 Task: Add Sprouts Ginseng Master to the cart.
Action: Mouse pressed left at (25, 106)
Screenshot: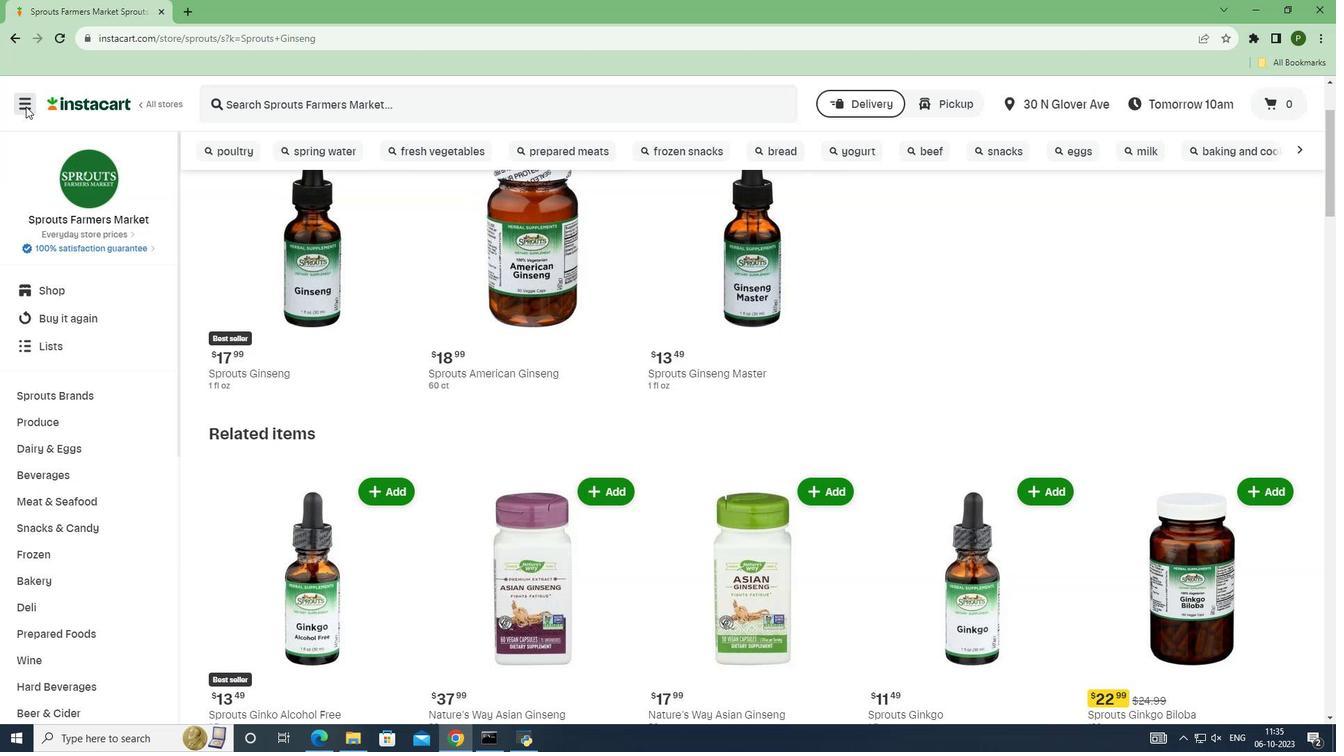
Action: Mouse moved to (62, 367)
Screenshot: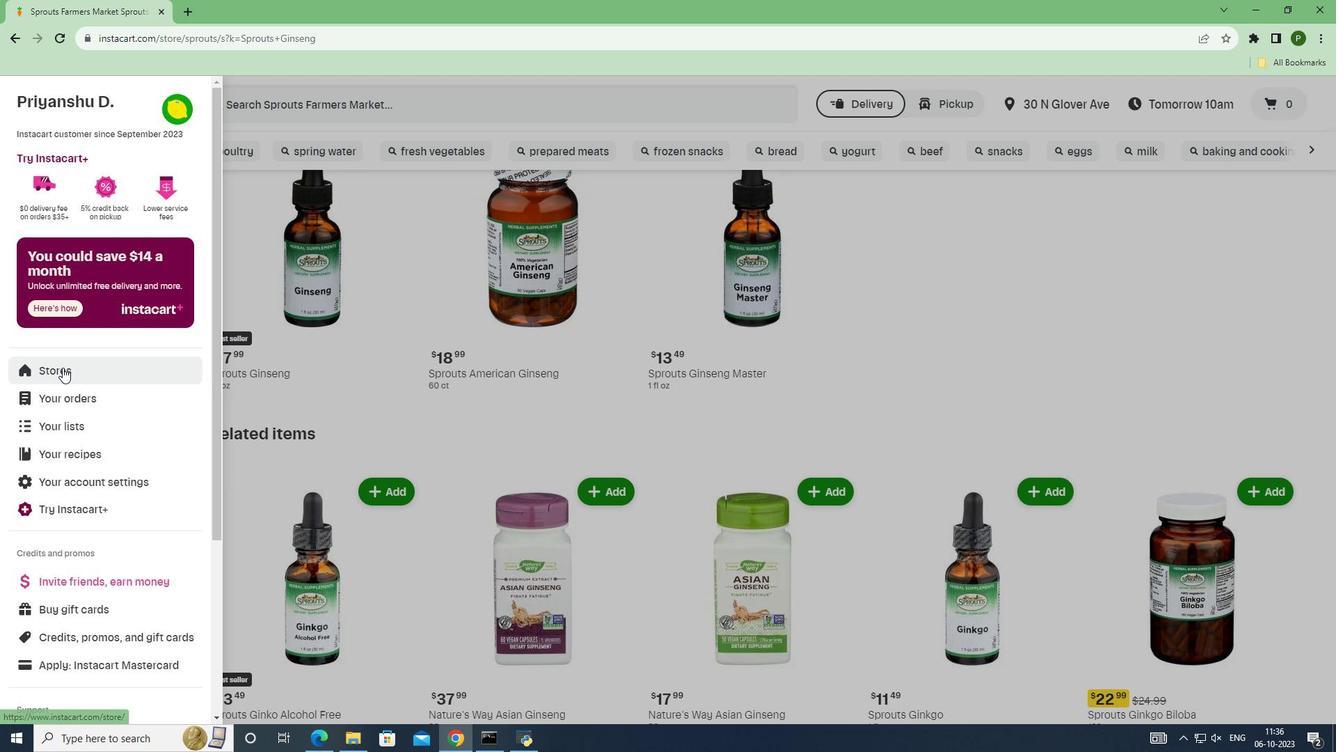
Action: Mouse pressed left at (62, 367)
Screenshot: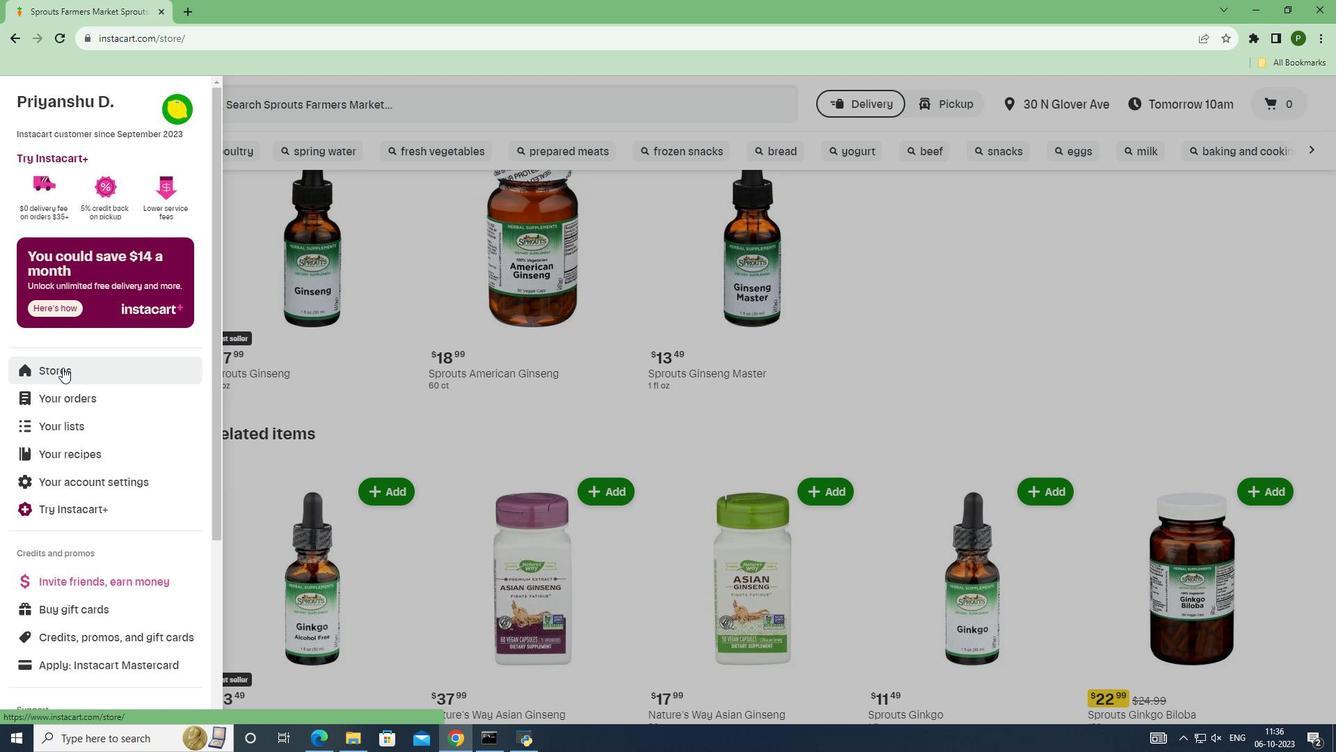 
Action: Mouse moved to (329, 161)
Screenshot: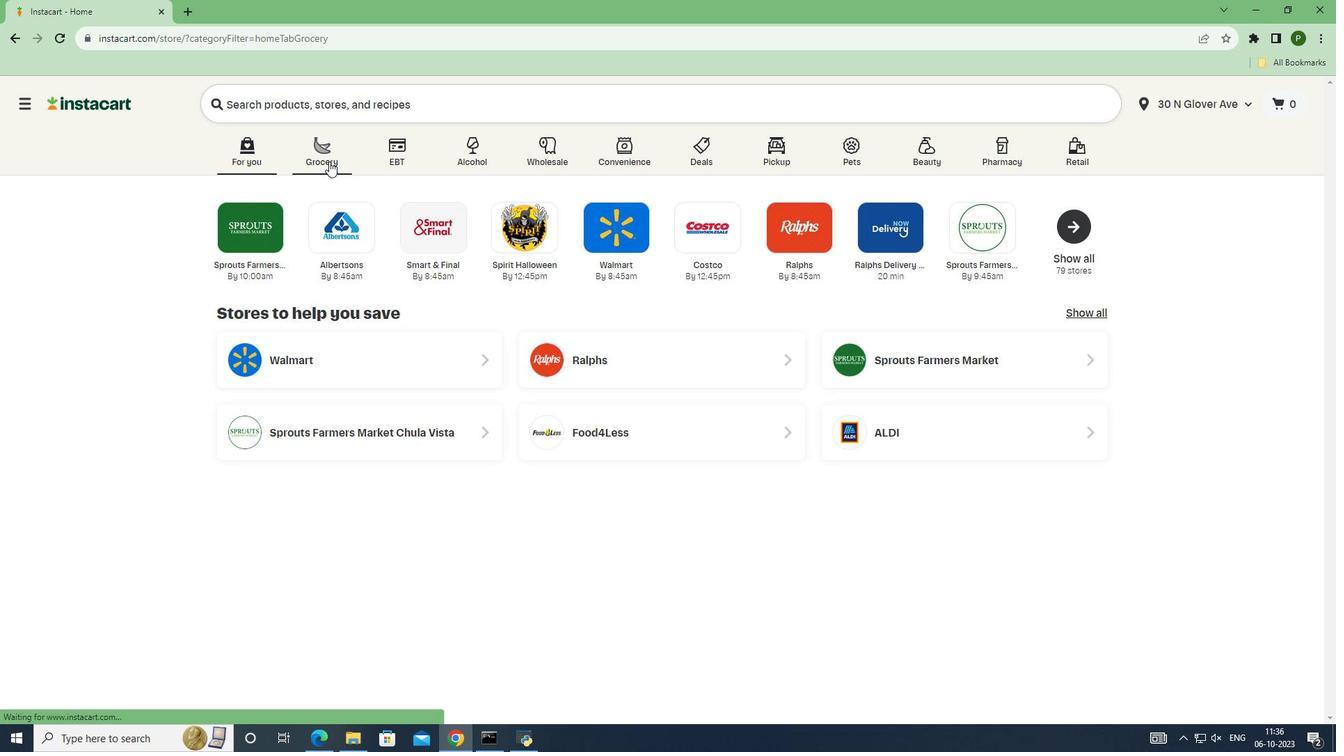 
Action: Mouse pressed left at (329, 161)
Screenshot: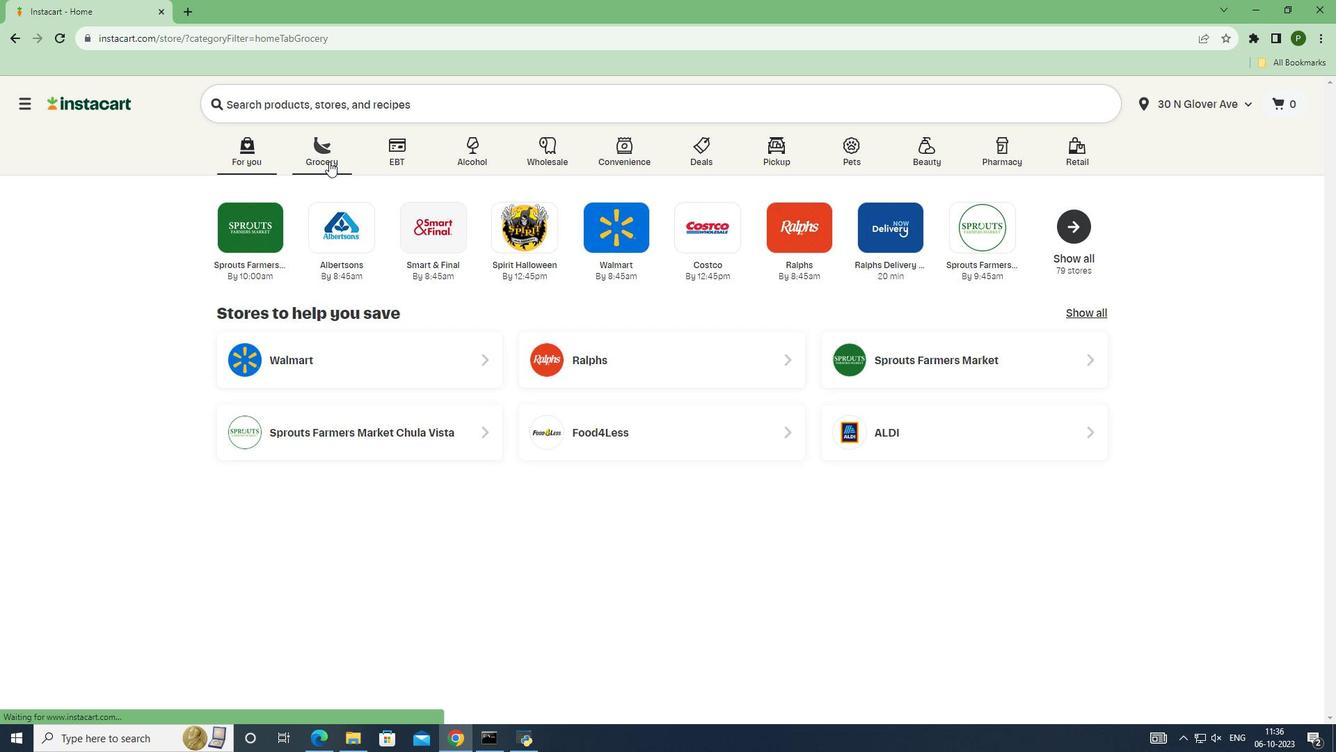 
Action: Mouse moved to (847, 318)
Screenshot: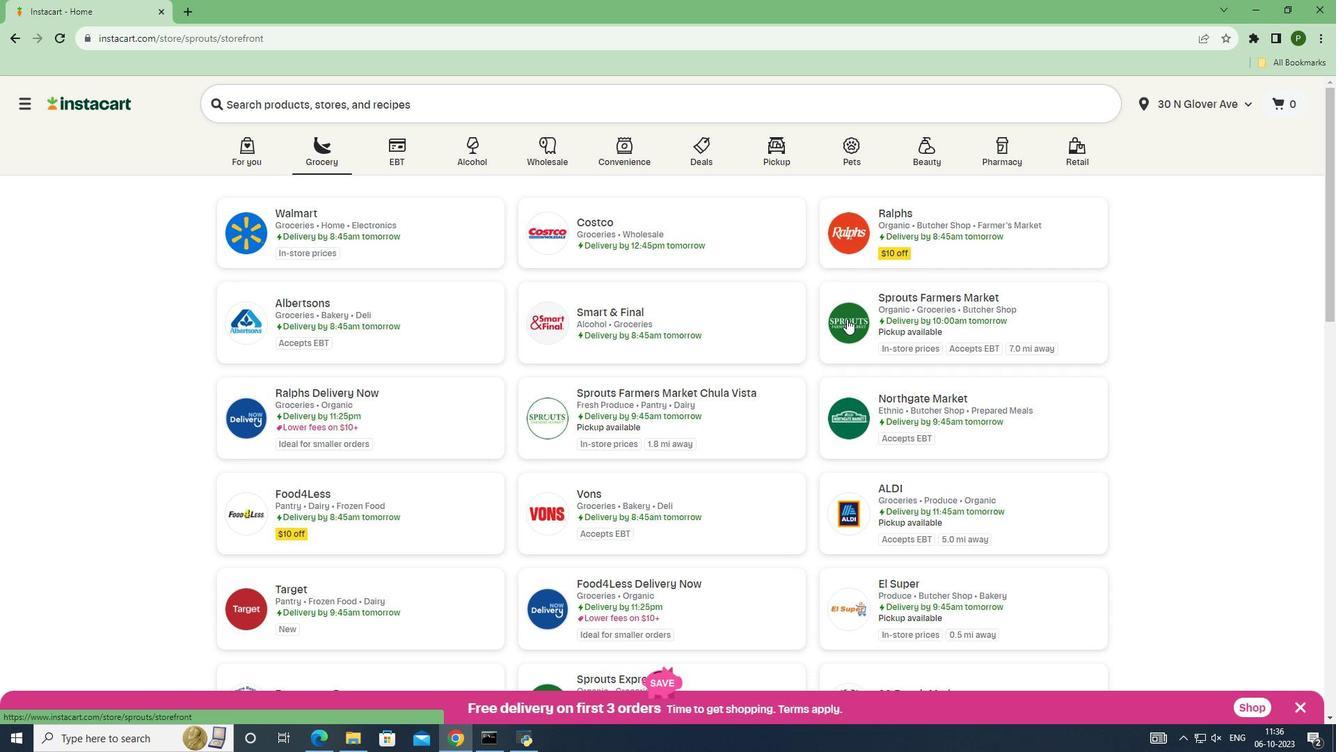 
Action: Mouse pressed left at (847, 318)
Screenshot: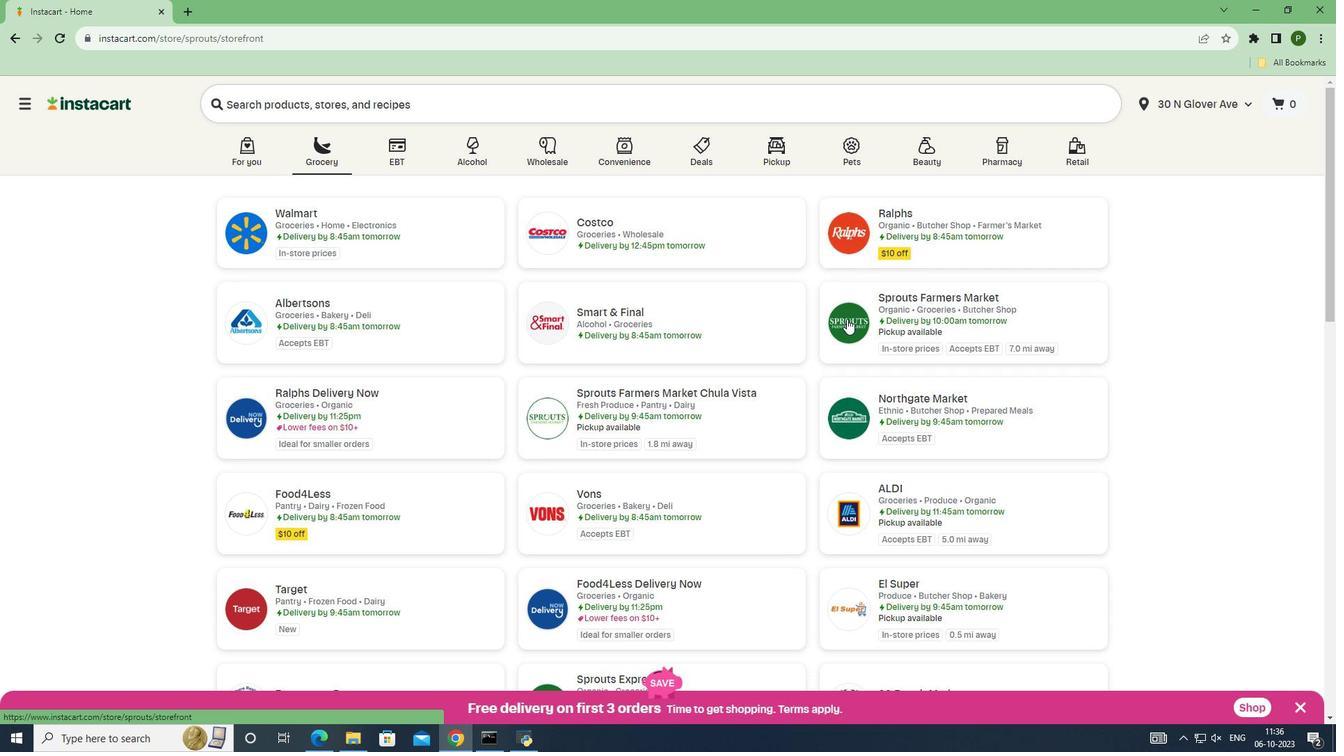 
Action: Mouse moved to (117, 389)
Screenshot: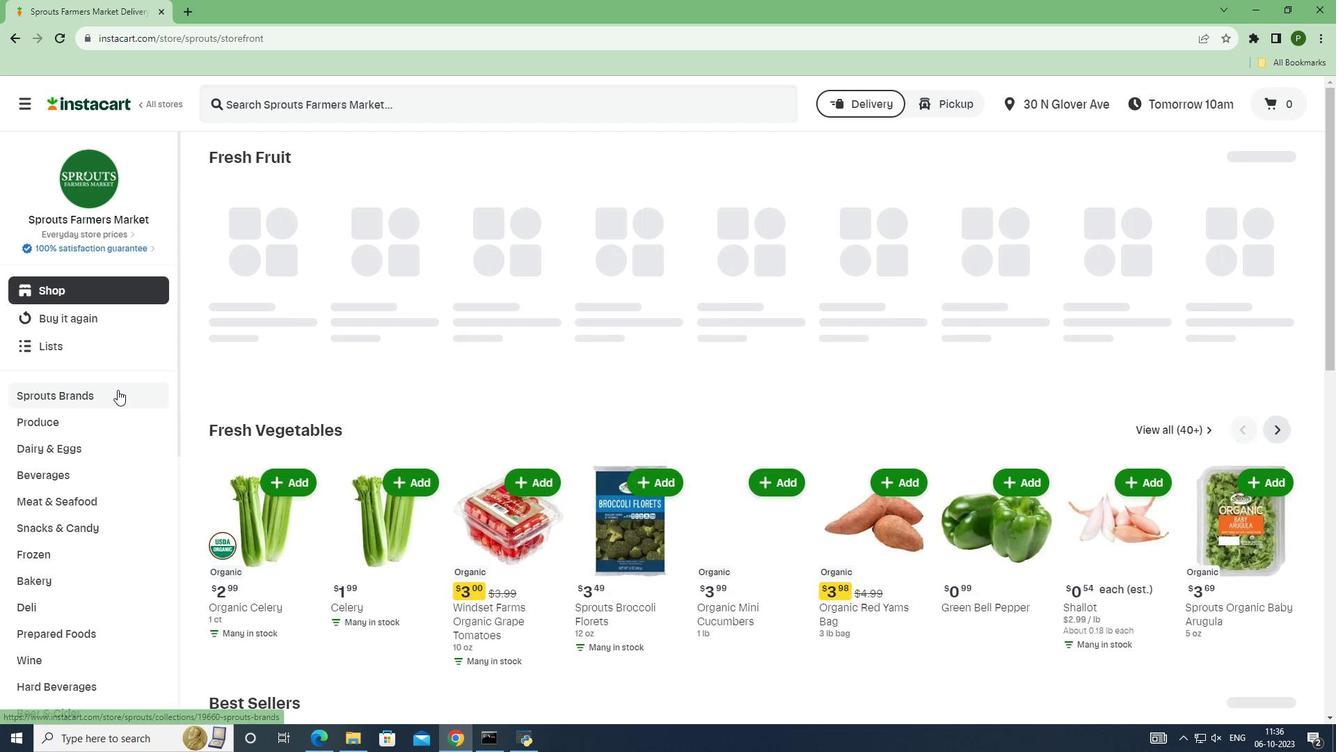 
Action: Mouse pressed left at (117, 389)
Screenshot: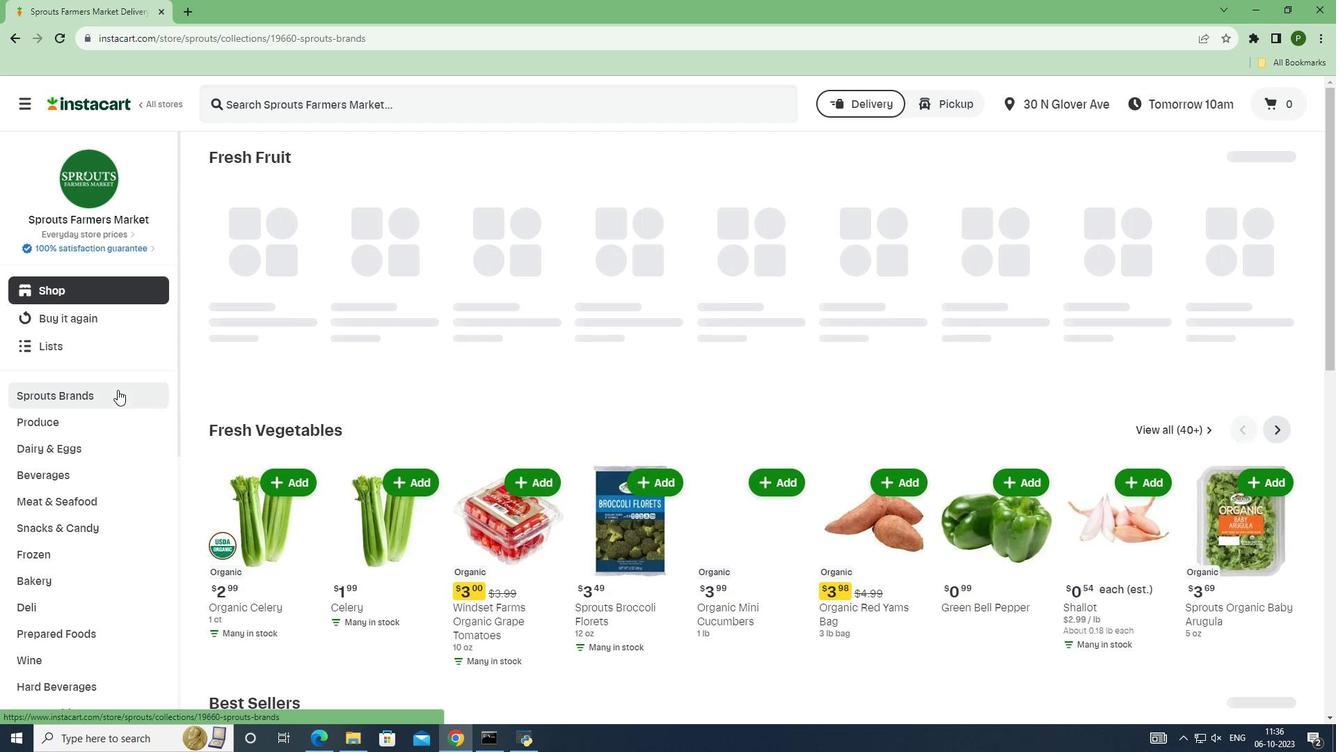 
Action: Mouse moved to (104, 586)
Screenshot: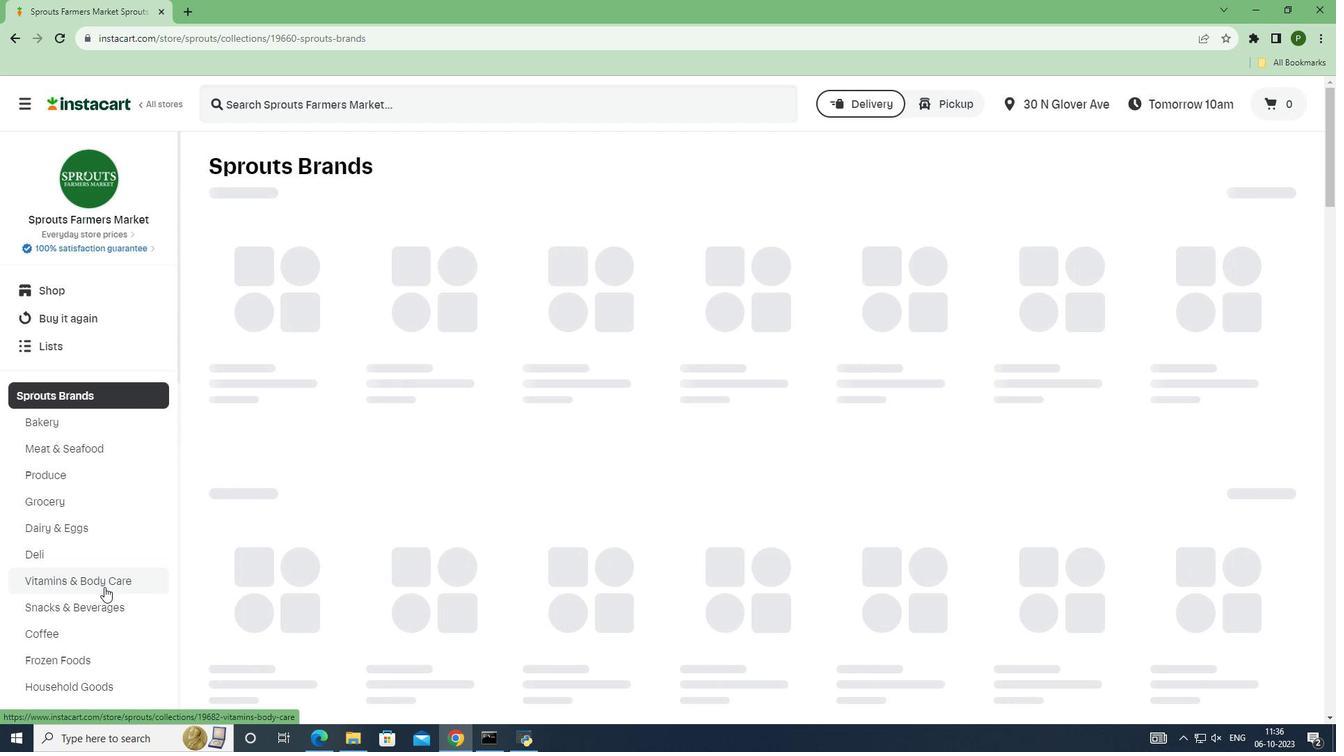 
Action: Mouse pressed left at (104, 586)
Screenshot: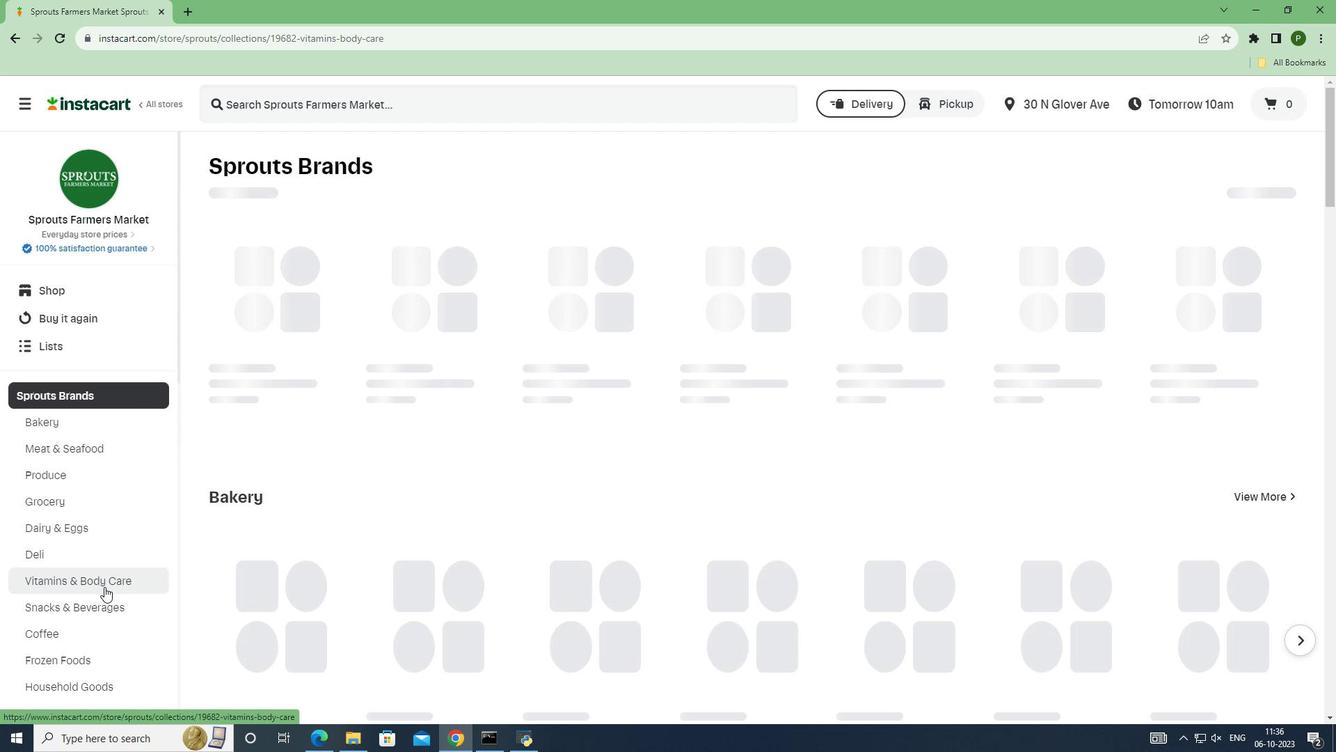 
Action: Mouse moved to (238, 105)
Screenshot: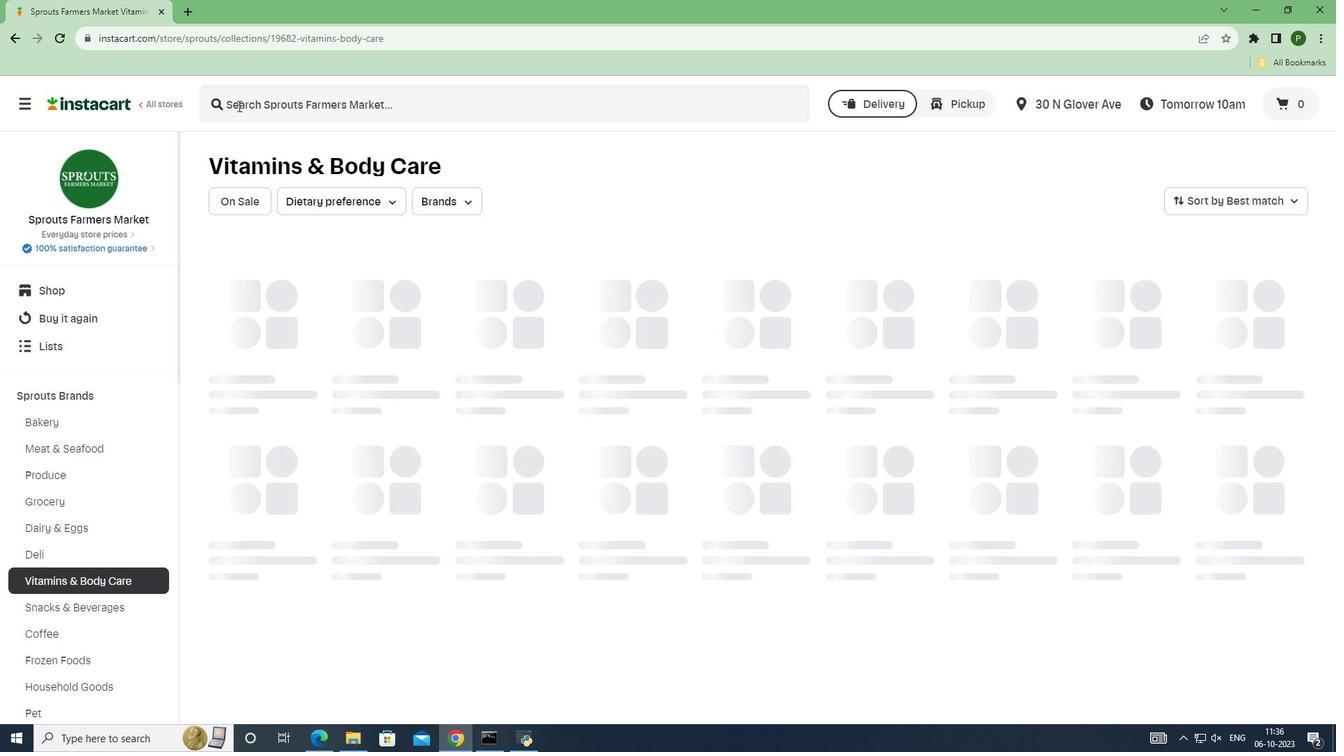 
Action: Mouse pressed left at (238, 105)
Screenshot: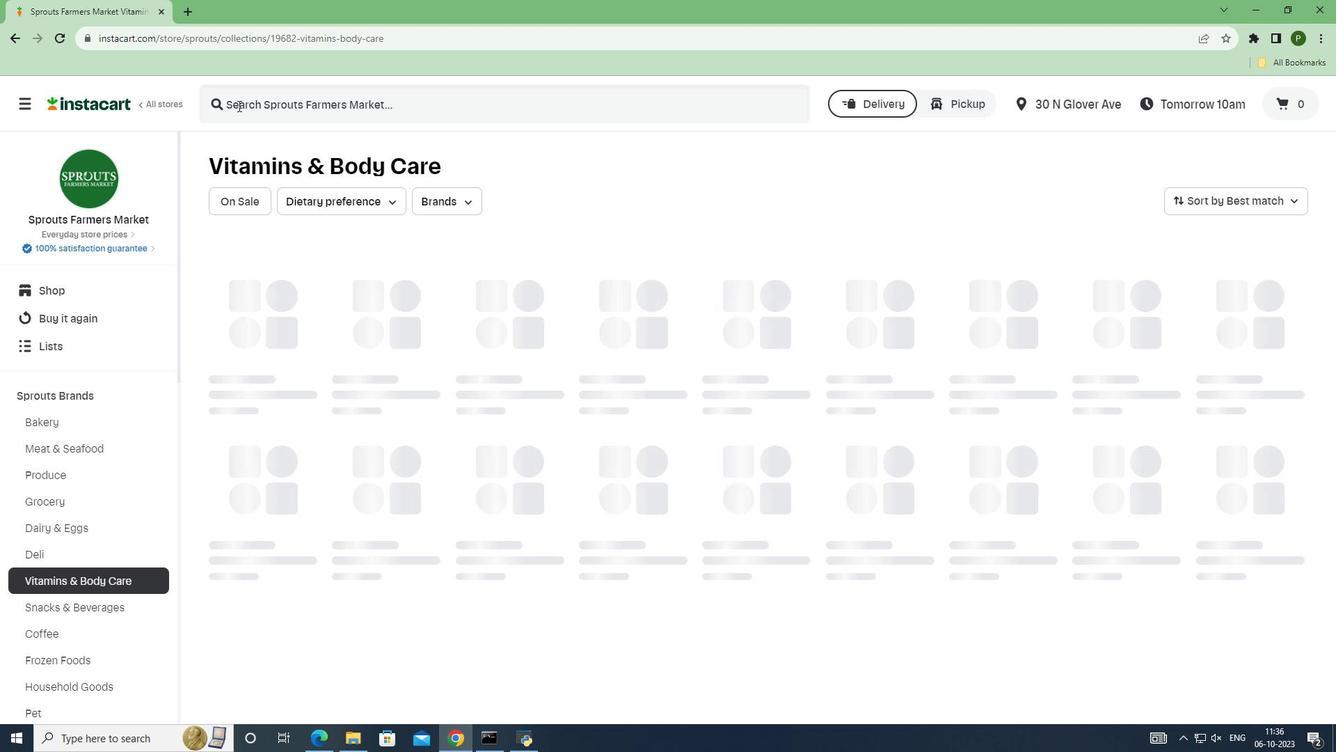 
Action: Key pressed <Key.caps_lock>S<Key.caps_lock>prouts<Key.space><Key.caps_lock>G<Key.caps_lock>inseng<Key.space><Key.caps_lock>M<Key.caps_lock>aster<Key.enter>
Screenshot: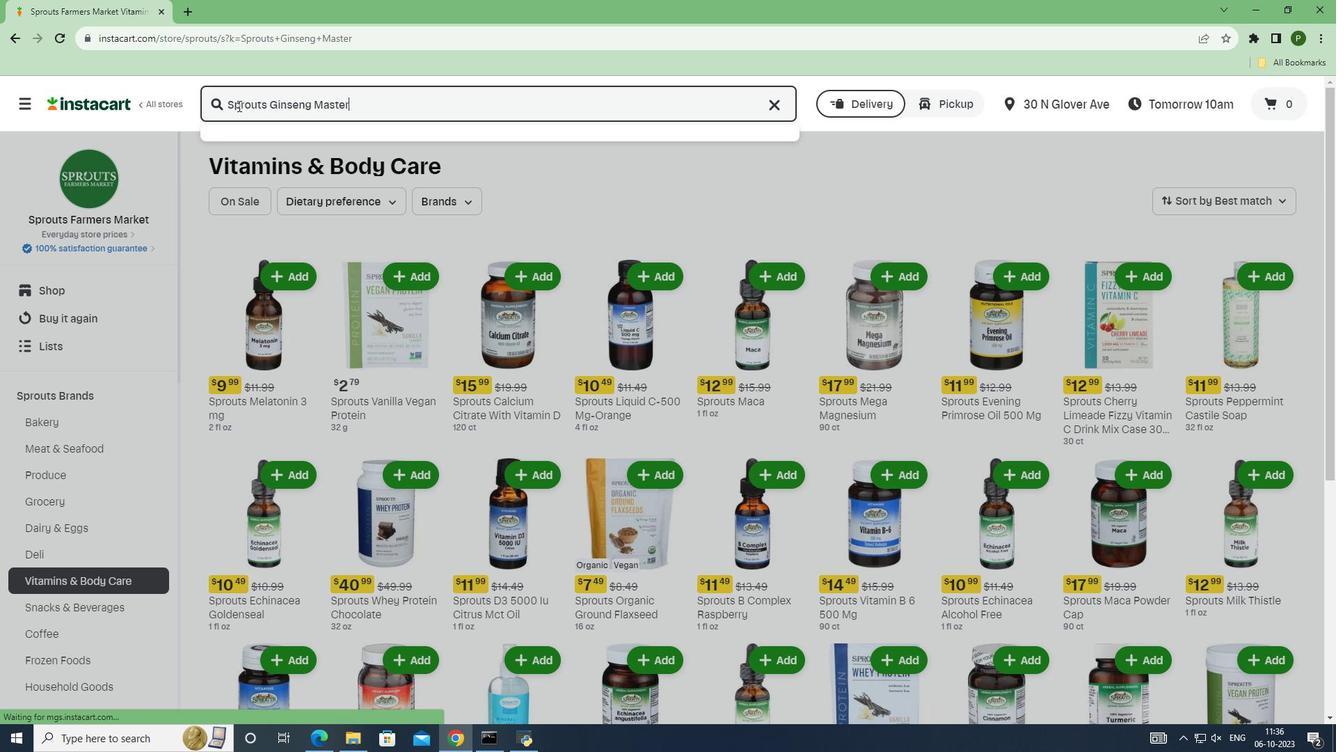 
Action: Mouse moved to (377, 249)
Screenshot: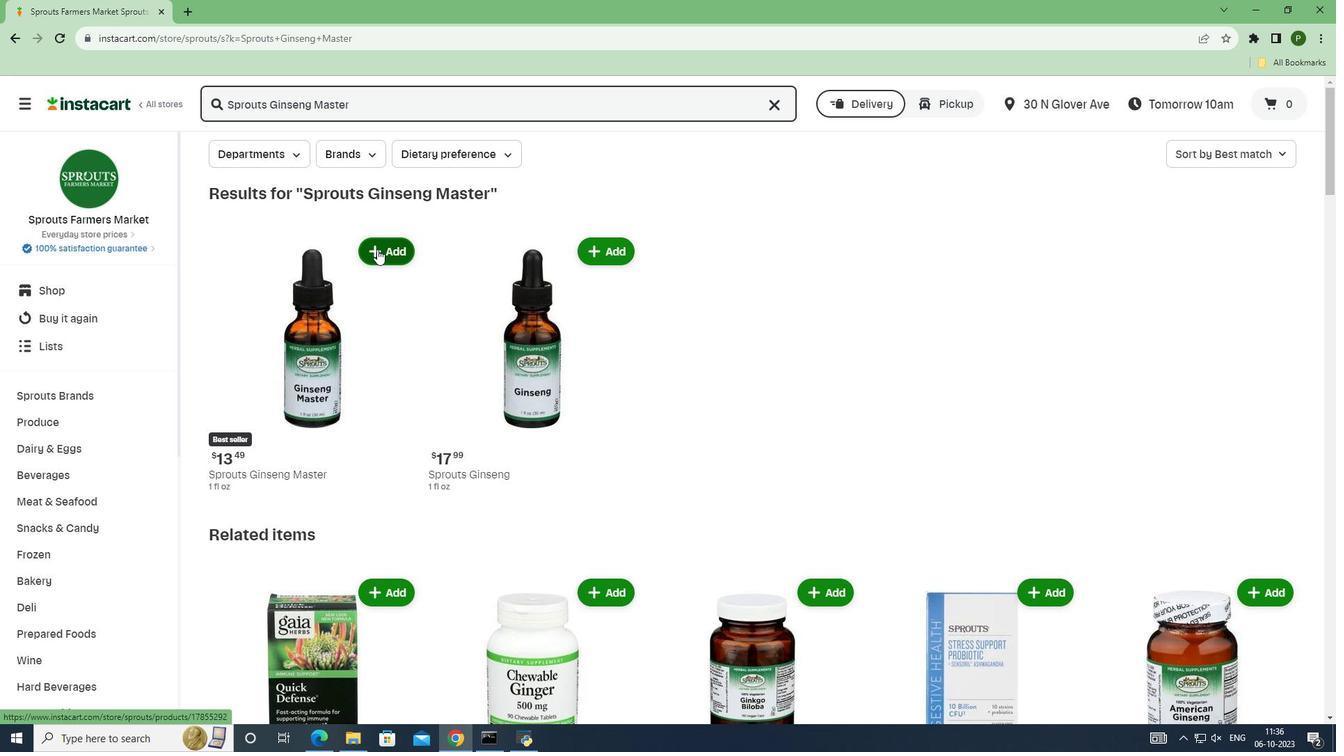 
Action: Mouse pressed left at (377, 249)
Screenshot: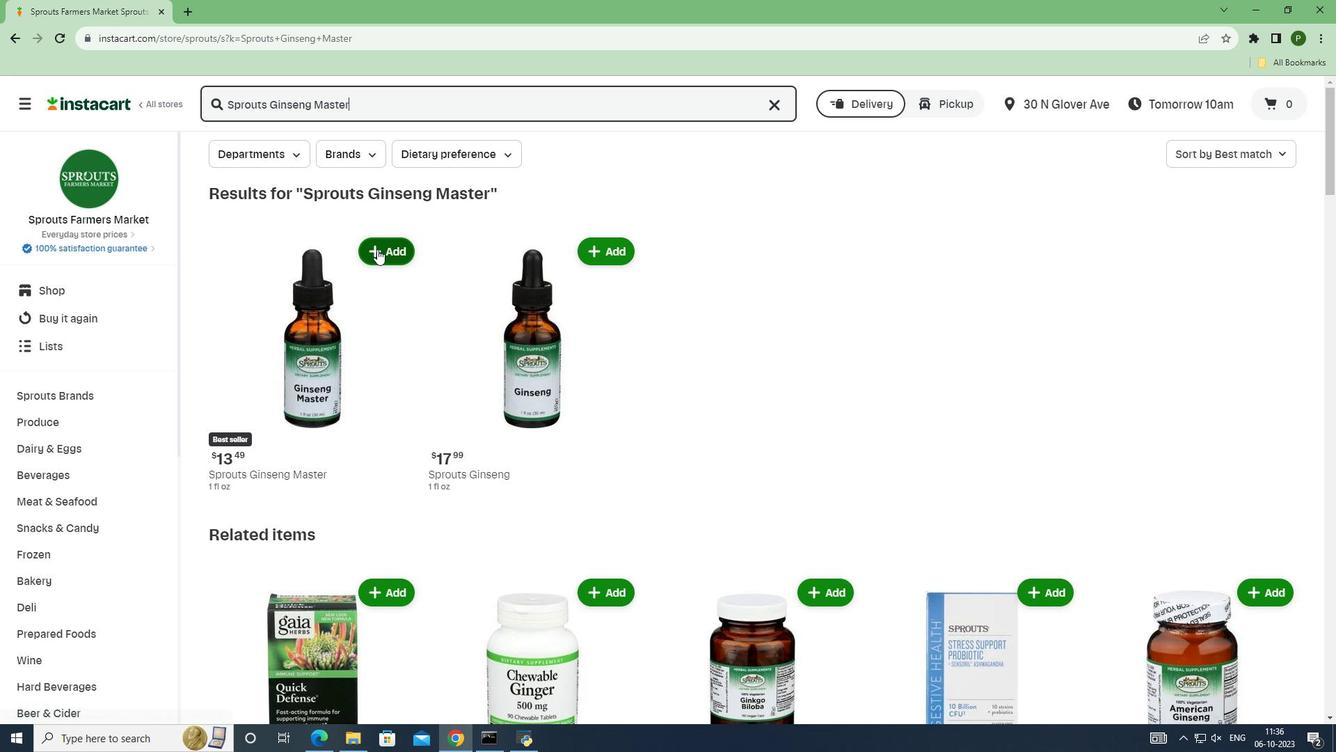 
Action: Mouse moved to (395, 346)
Screenshot: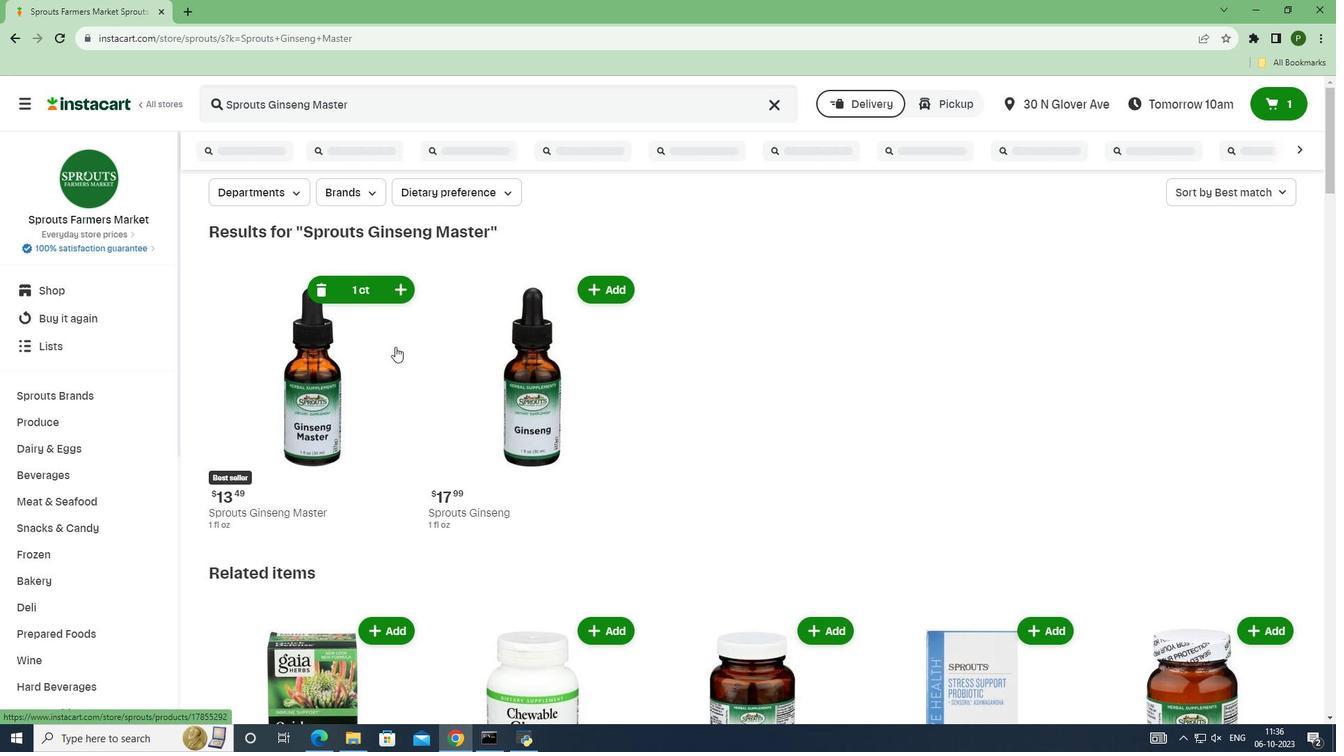 
